 Task: Add Gerard Bertrand Cotes Des Roses to the cart.
Action: Mouse moved to (821, 293)
Screenshot: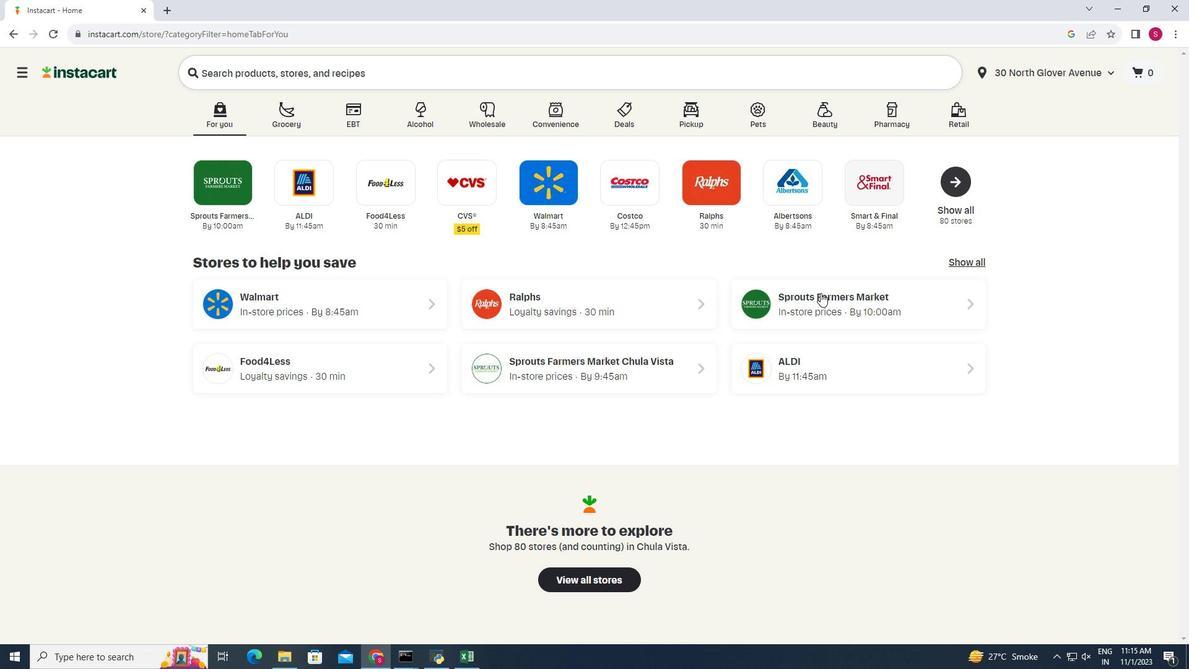 
Action: Mouse pressed left at (821, 293)
Screenshot: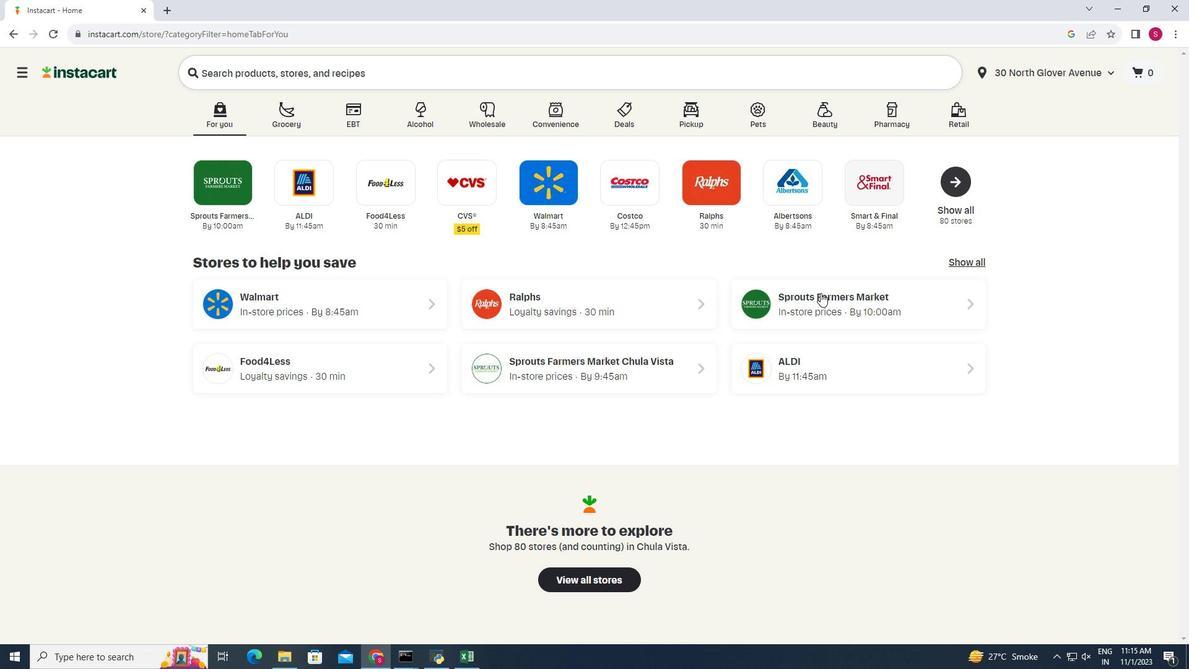 
Action: Mouse moved to (86, 589)
Screenshot: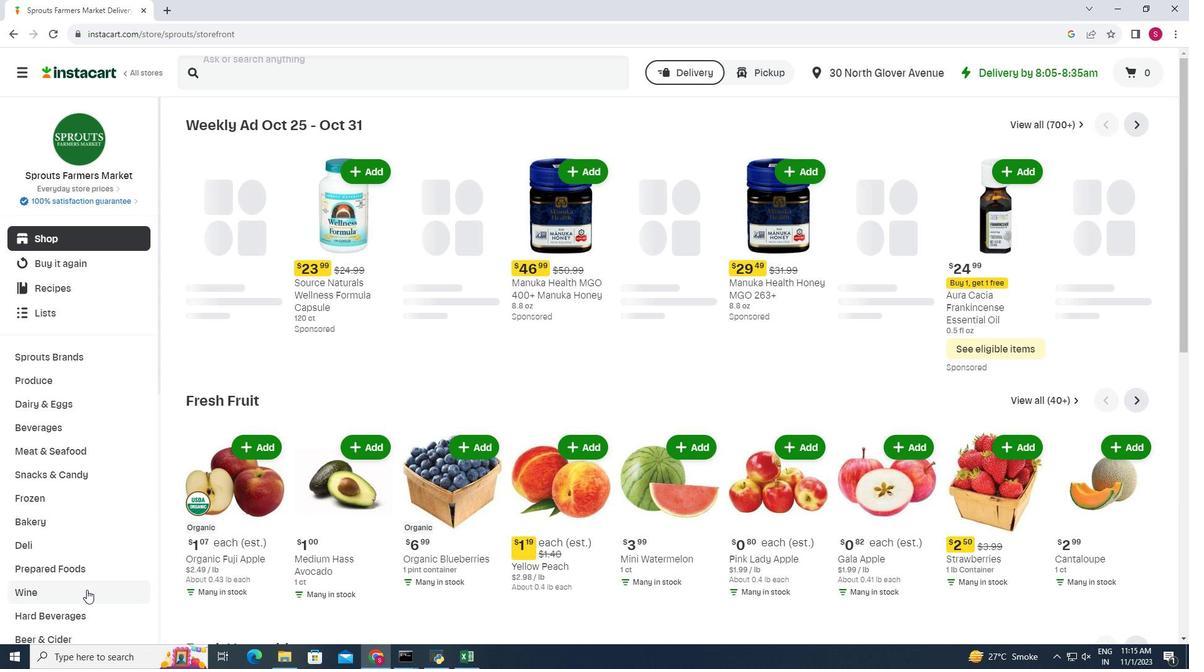 
Action: Mouse pressed left at (86, 589)
Screenshot: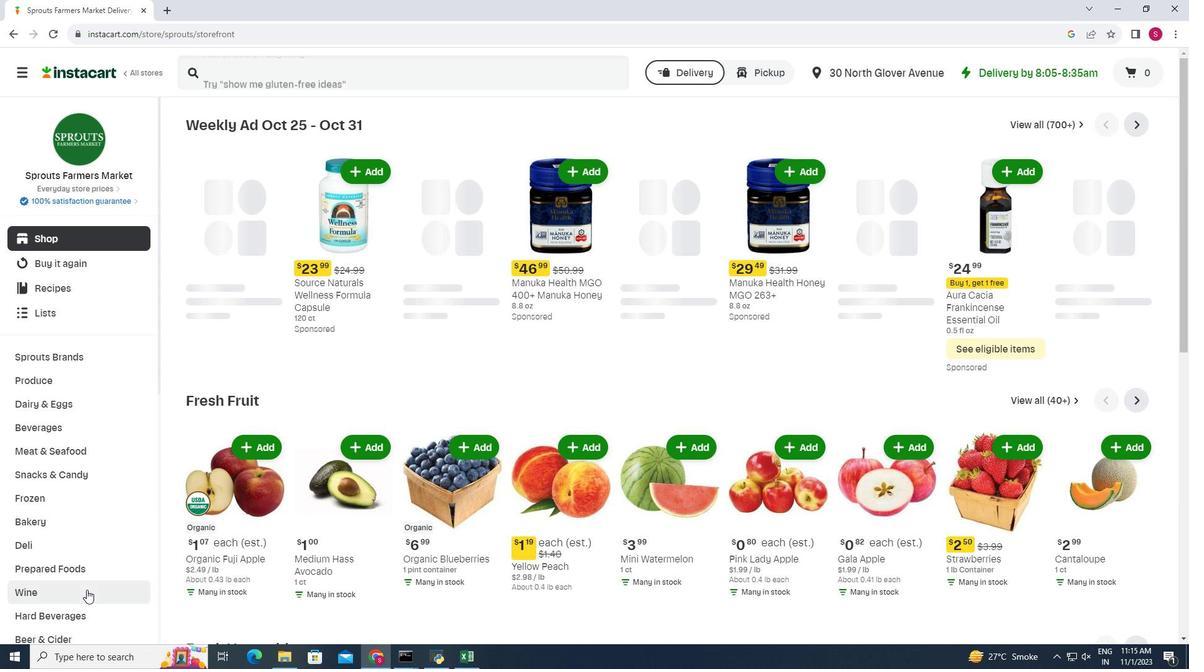 
Action: Mouse moved to (545, 153)
Screenshot: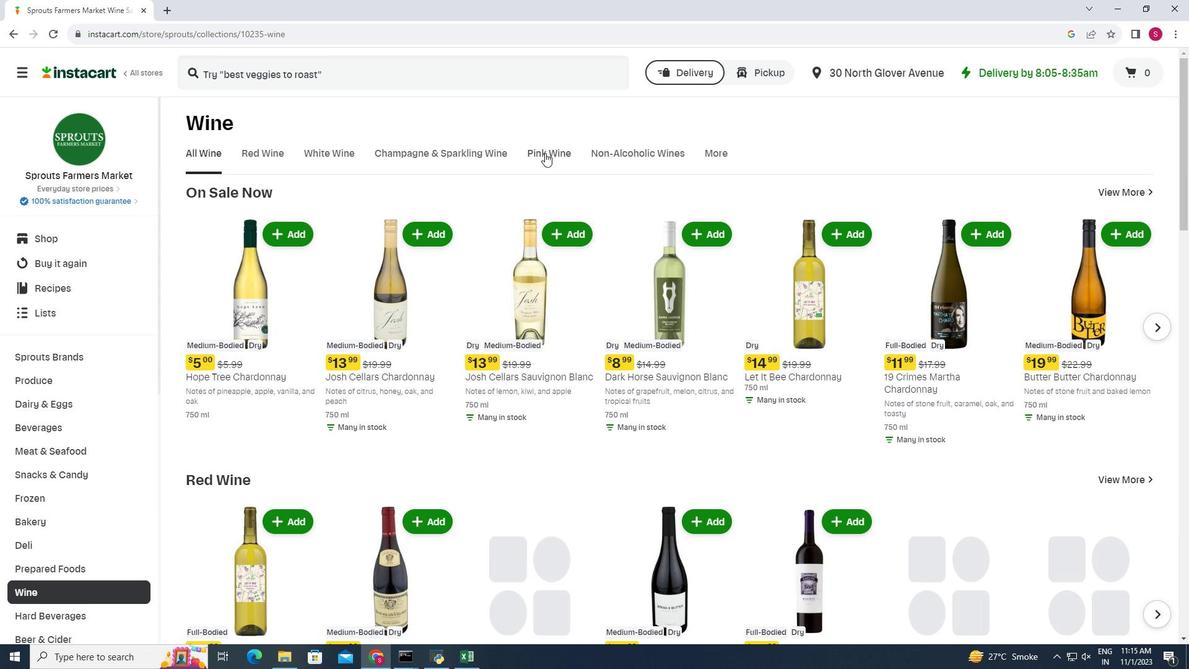 
Action: Mouse pressed left at (545, 153)
Screenshot: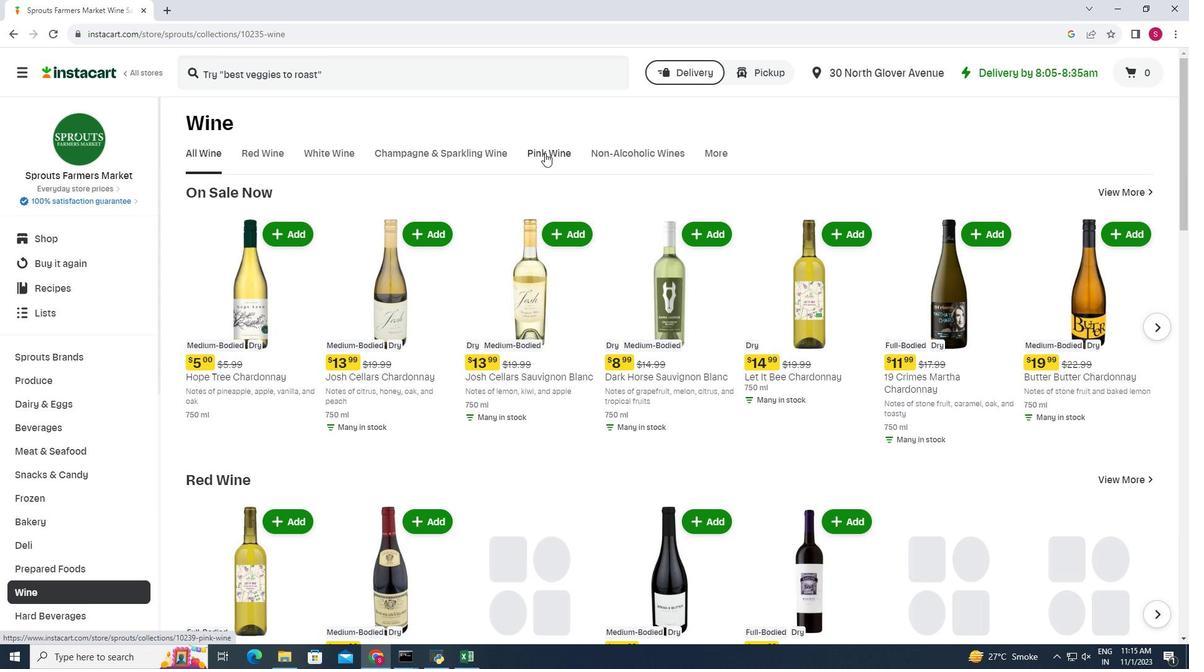 
Action: Mouse moved to (278, 263)
Screenshot: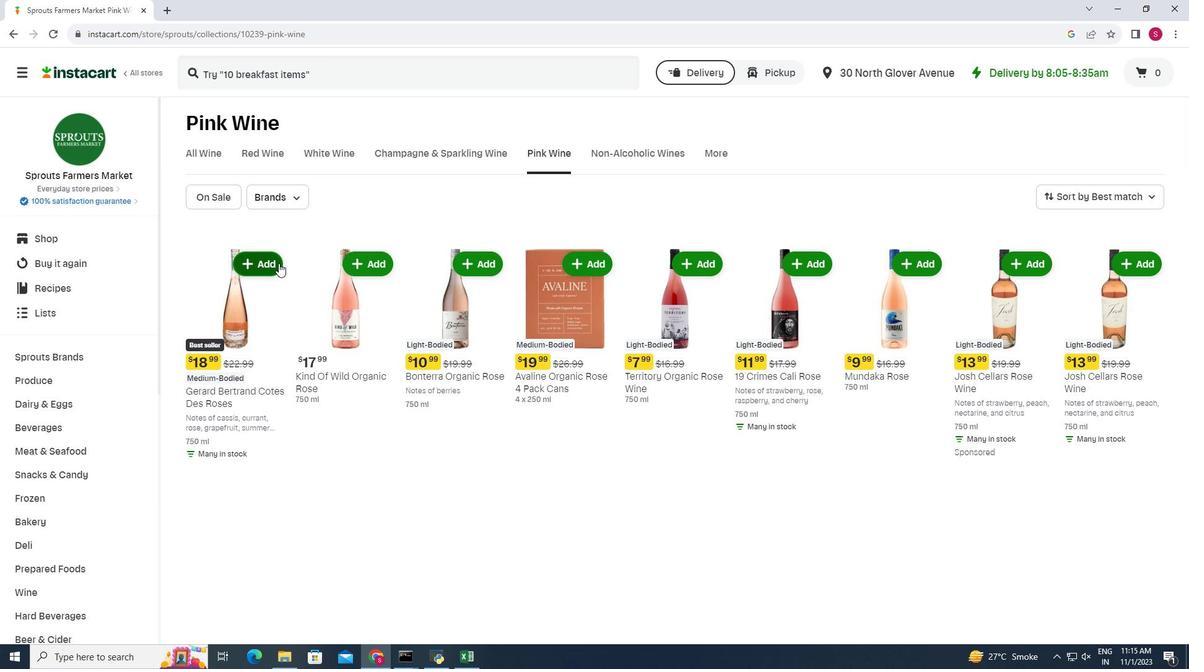 
Action: Mouse pressed left at (278, 263)
Screenshot: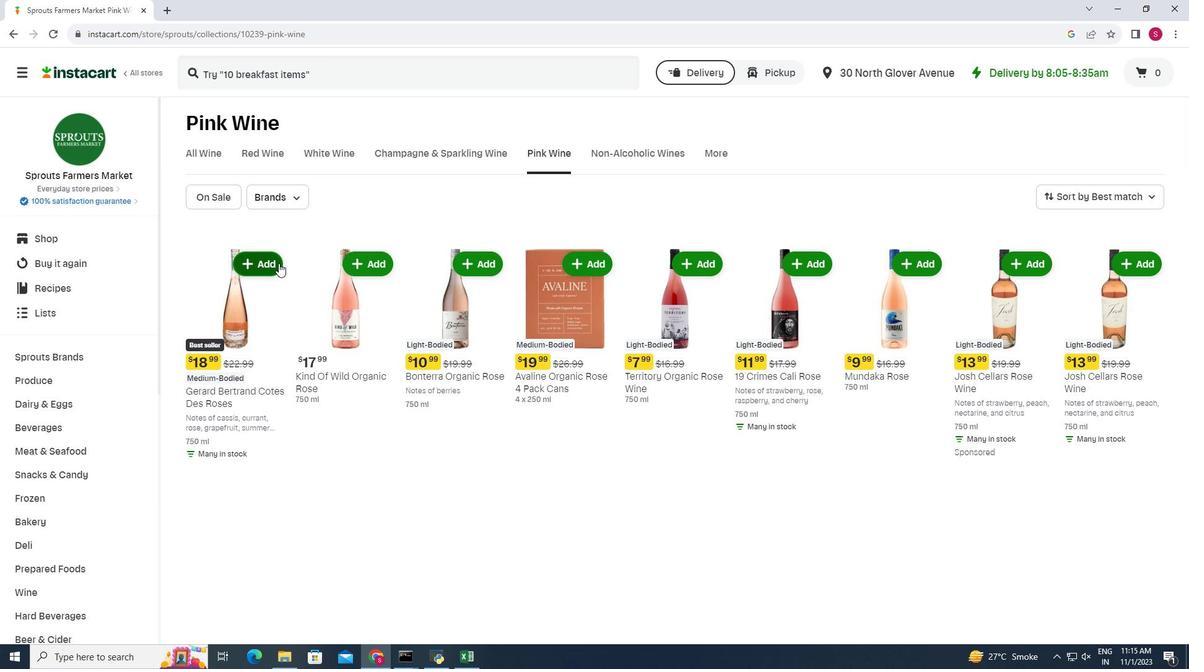 
Action: Mouse moved to (305, 228)
Screenshot: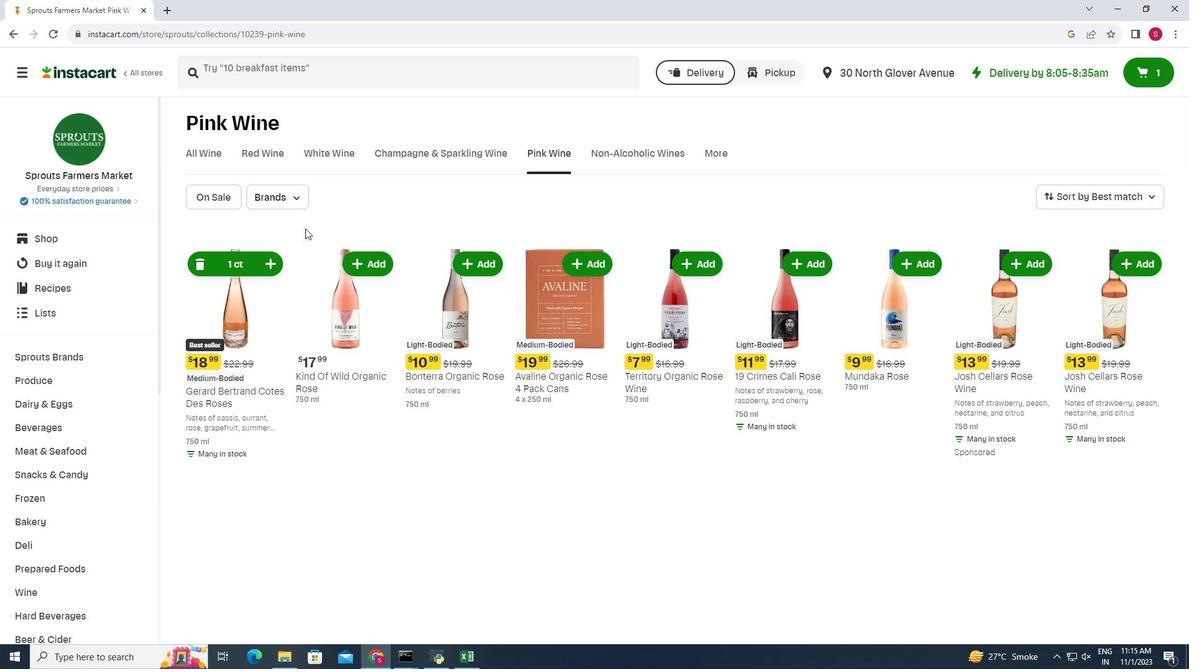 
